 Task: Sort the products in the category "Ale" by price (highest first).
Action: Mouse moved to (711, 256)
Screenshot: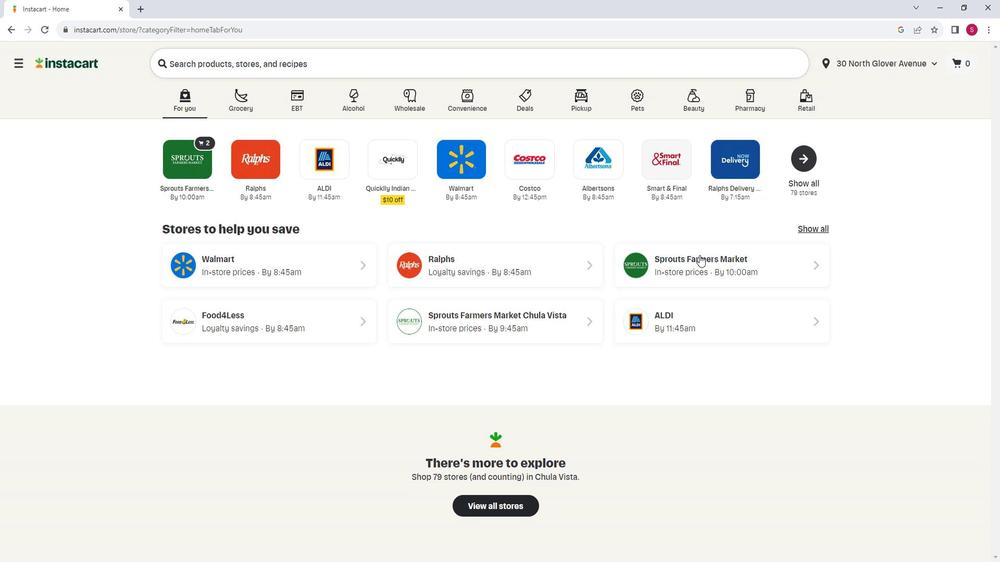 
Action: Mouse pressed left at (711, 256)
Screenshot: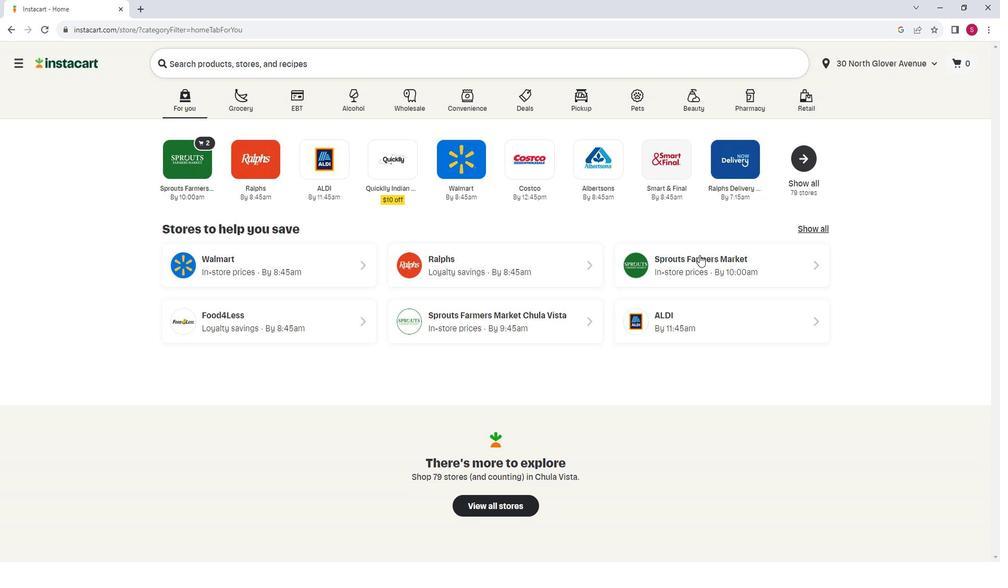 
Action: Mouse moved to (47, 384)
Screenshot: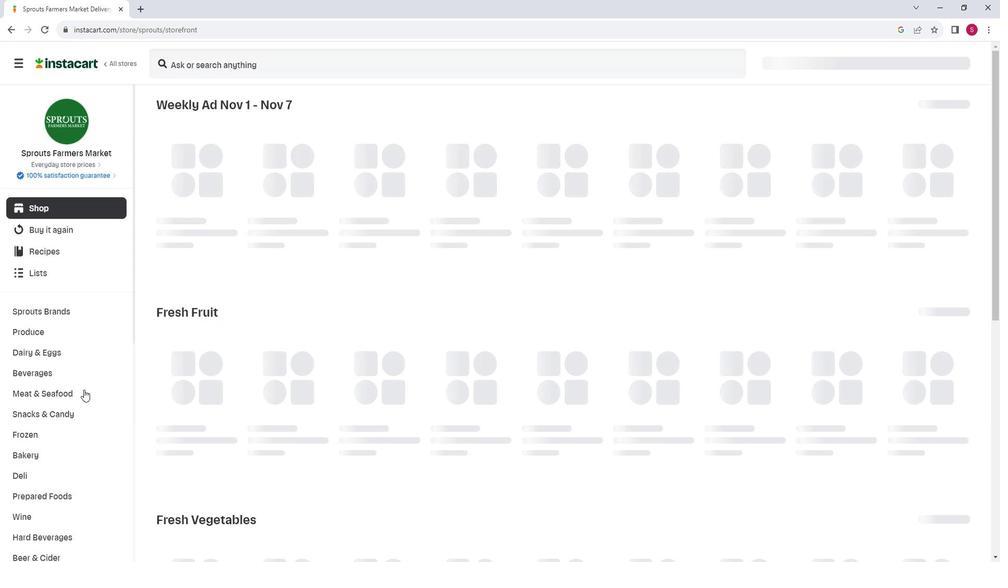 
Action: Mouse scrolled (47, 384) with delta (0, 0)
Screenshot: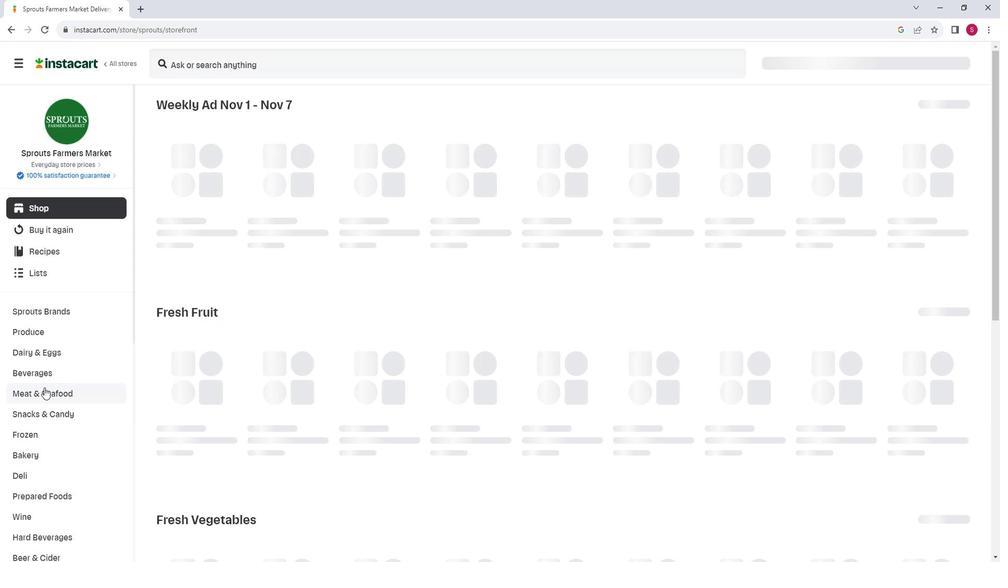 
Action: Mouse moved to (47, 385)
Screenshot: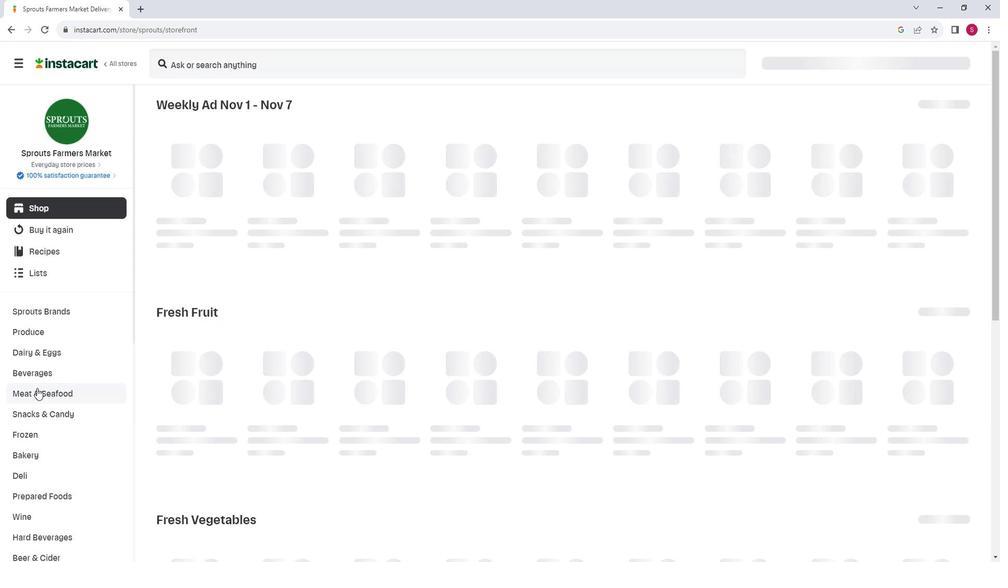 
Action: Mouse scrolled (47, 384) with delta (0, 0)
Screenshot: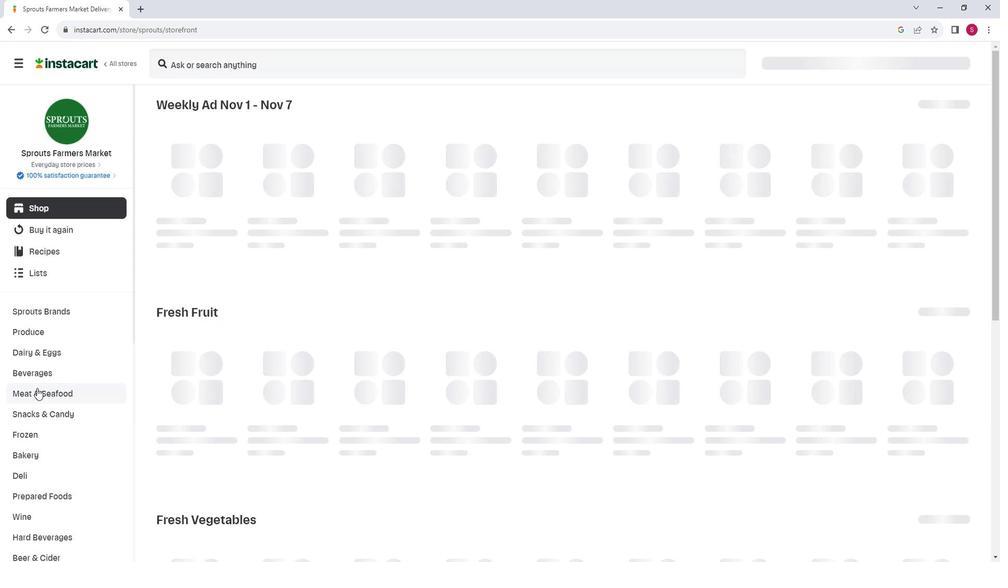 
Action: Mouse moved to (57, 441)
Screenshot: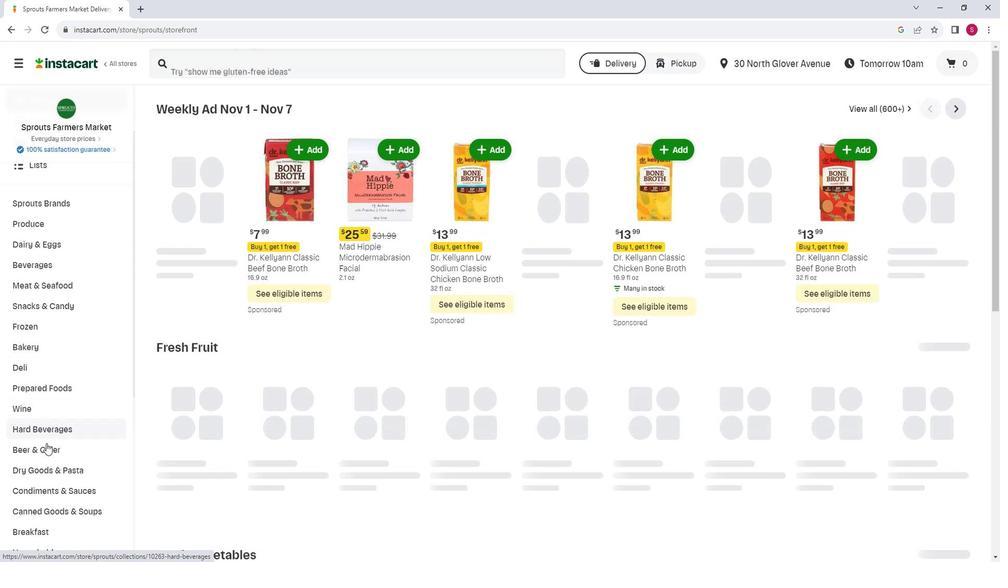 
Action: Mouse pressed left at (57, 441)
Screenshot: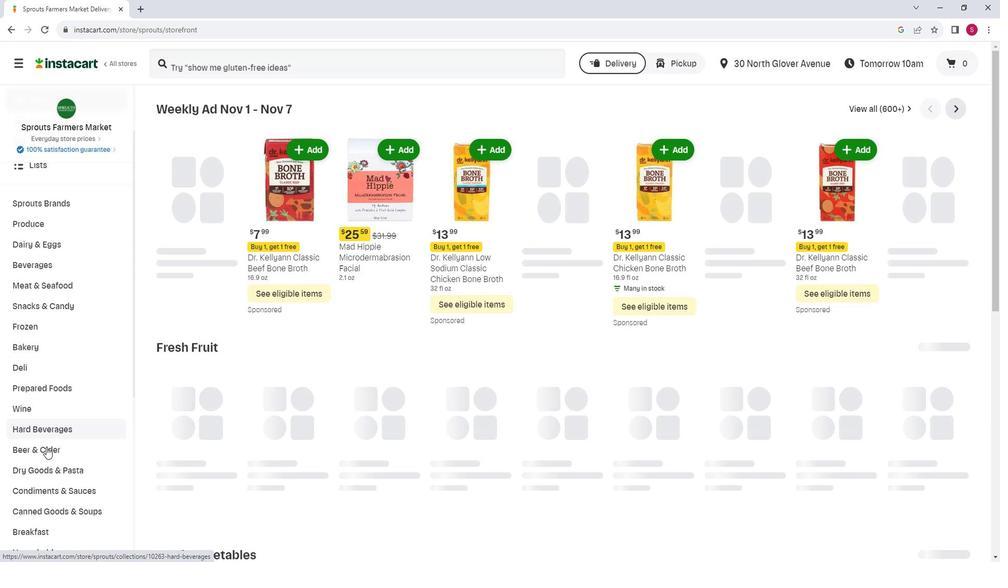 
Action: Mouse moved to (371, 140)
Screenshot: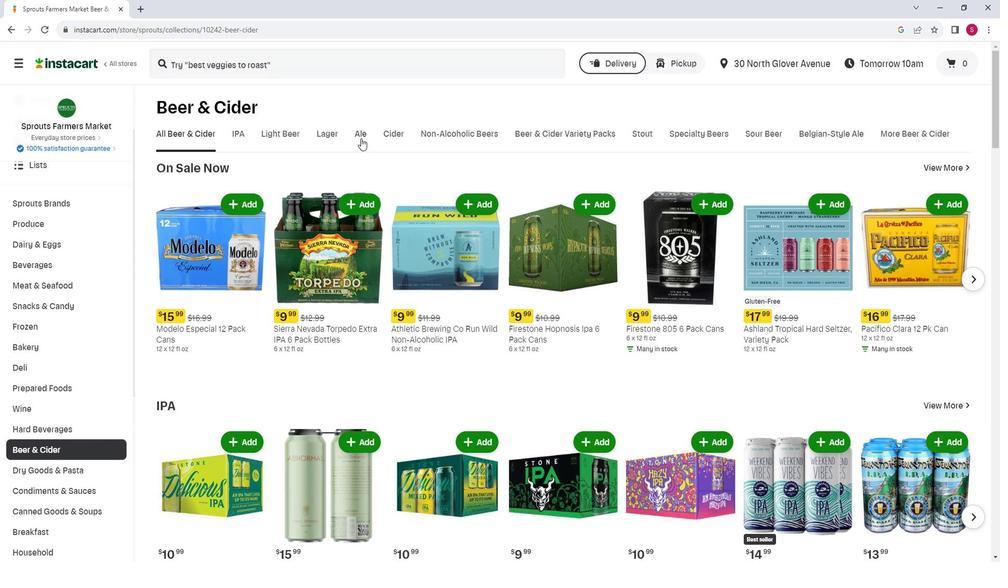 
Action: Mouse pressed left at (371, 140)
Screenshot: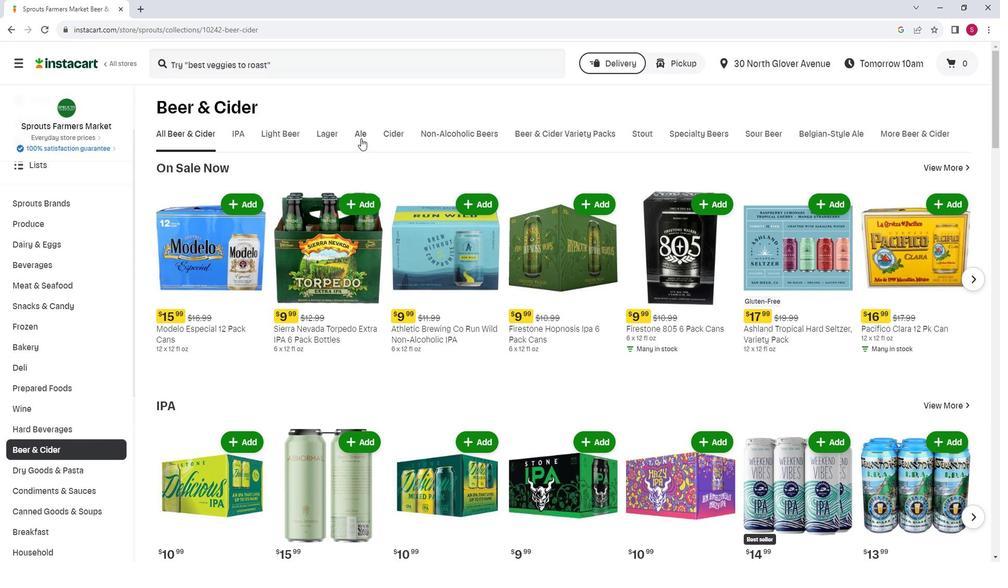 
Action: Mouse moved to (951, 178)
Screenshot: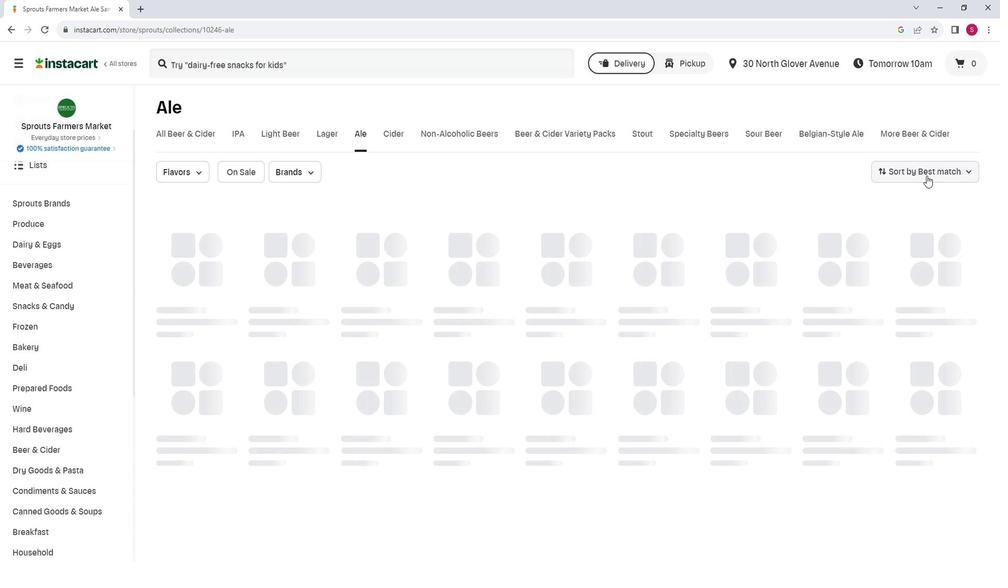 
Action: Mouse pressed left at (951, 178)
Screenshot: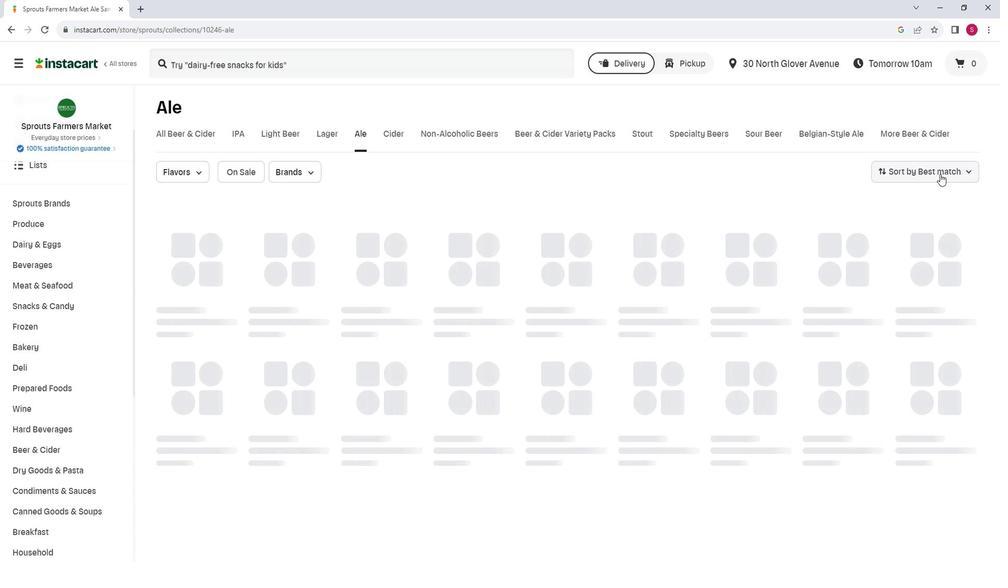 
Action: Mouse moved to (944, 244)
Screenshot: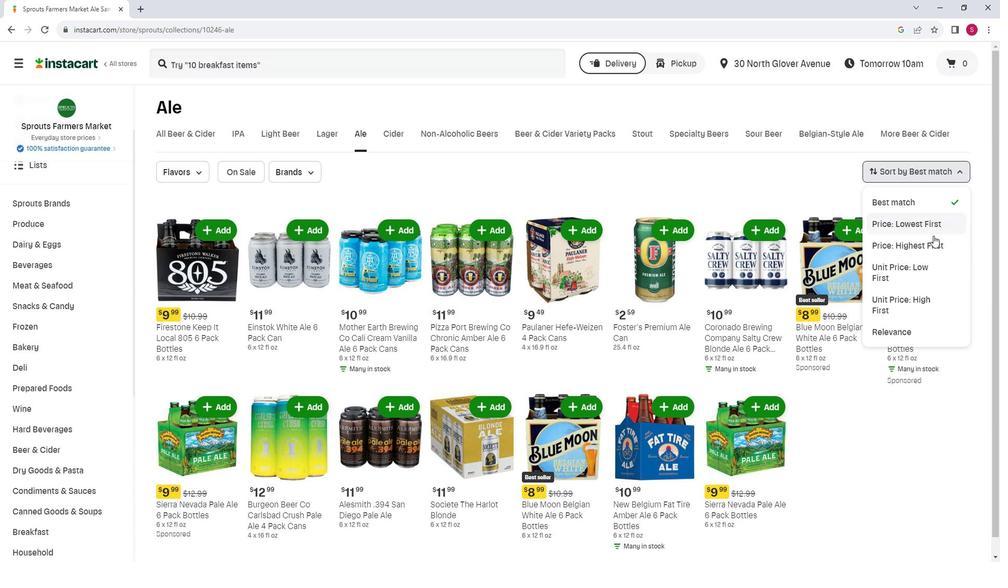 
Action: Mouse pressed left at (944, 244)
Screenshot: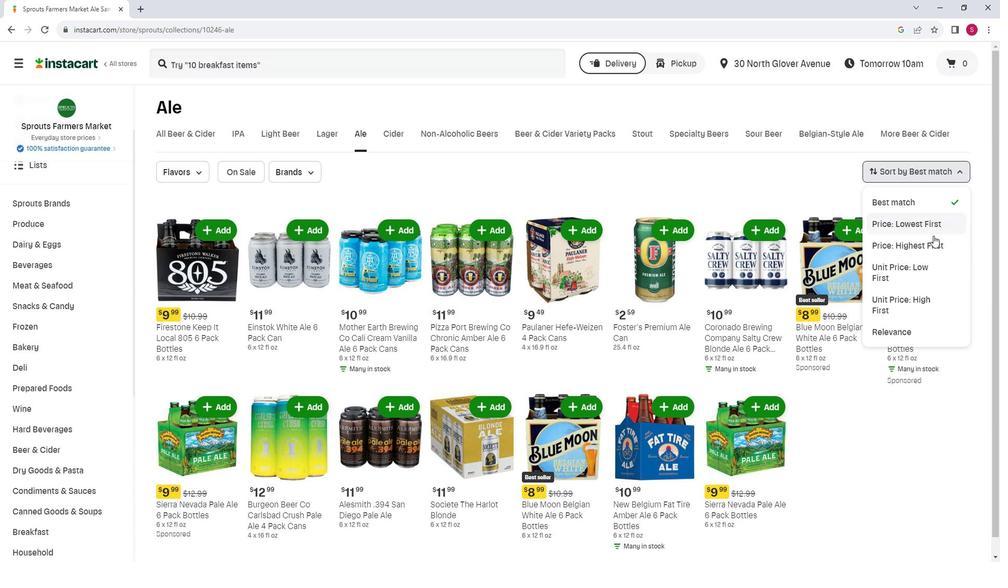 
Action: Mouse moved to (258, 340)
Screenshot: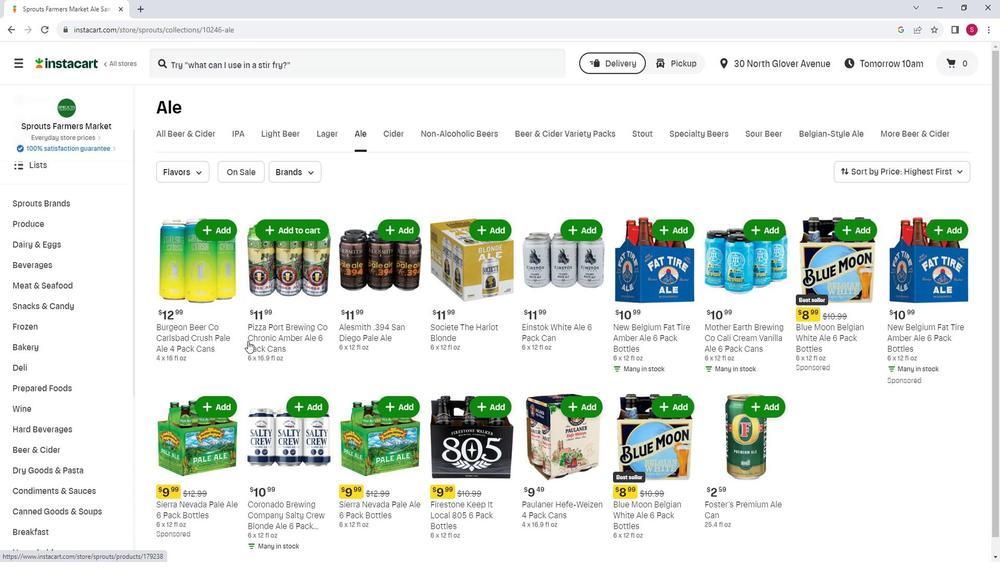 
Action: Mouse scrolled (258, 340) with delta (0, 0)
Screenshot: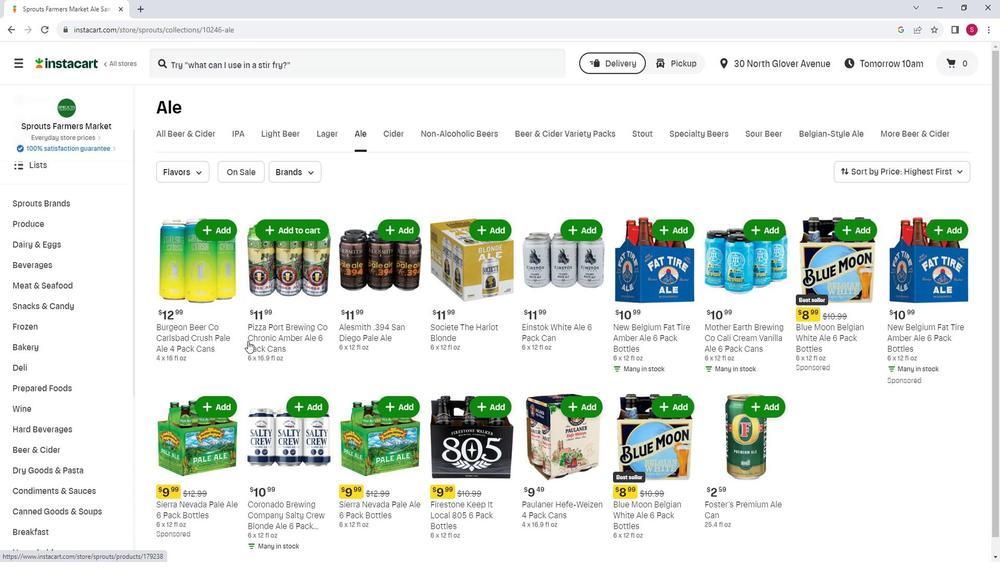
Action: Mouse moved to (259, 340)
Screenshot: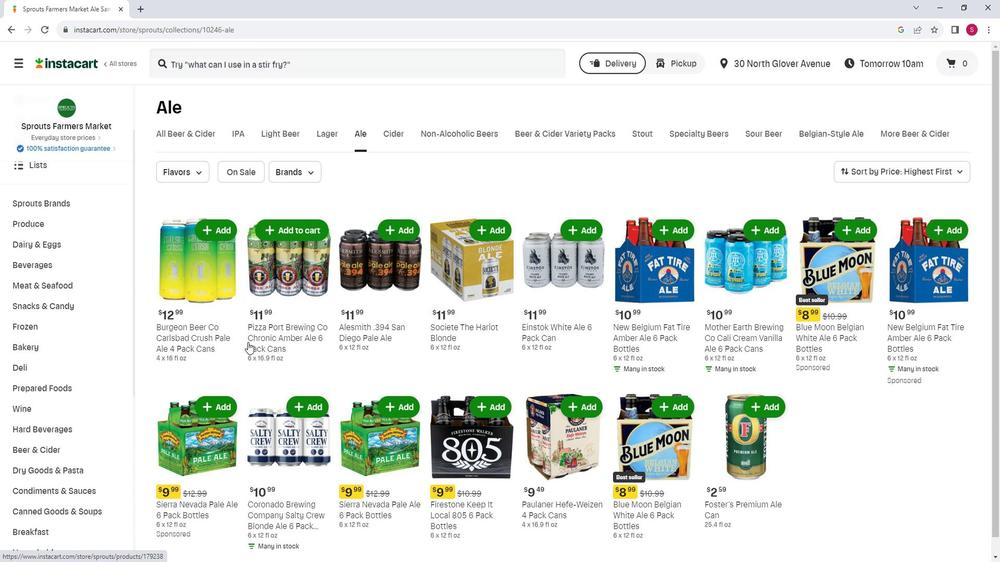 
Action: Mouse scrolled (259, 340) with delta (0, 0)
Screenshot: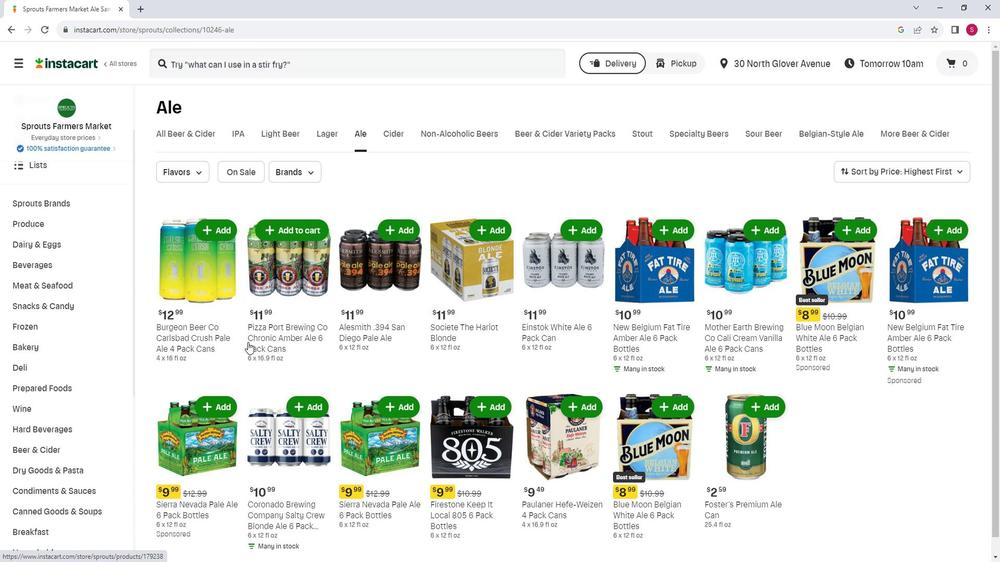 
Action: Mouse moved to (260, 340)
Screenshot: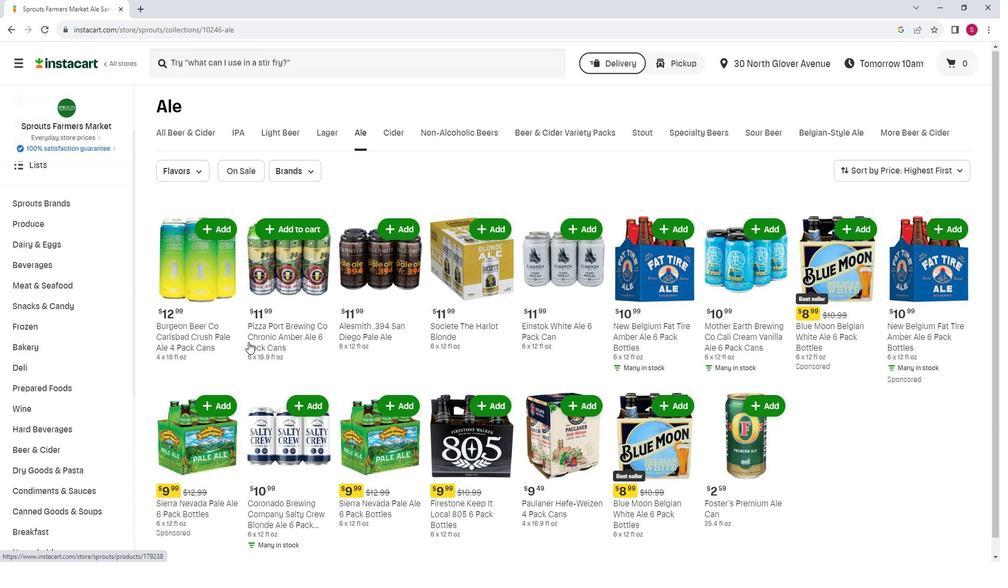 
Action: Mouse scrolled (260, 340) with delta (0, 0)
Screenshot: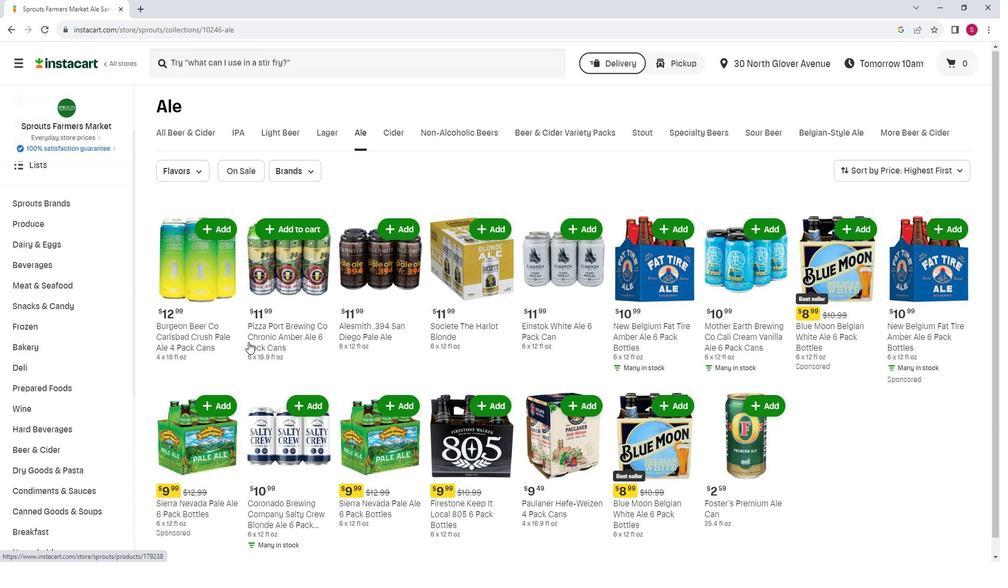 
Action: Mouse moved to (263, 340)
Screenshot: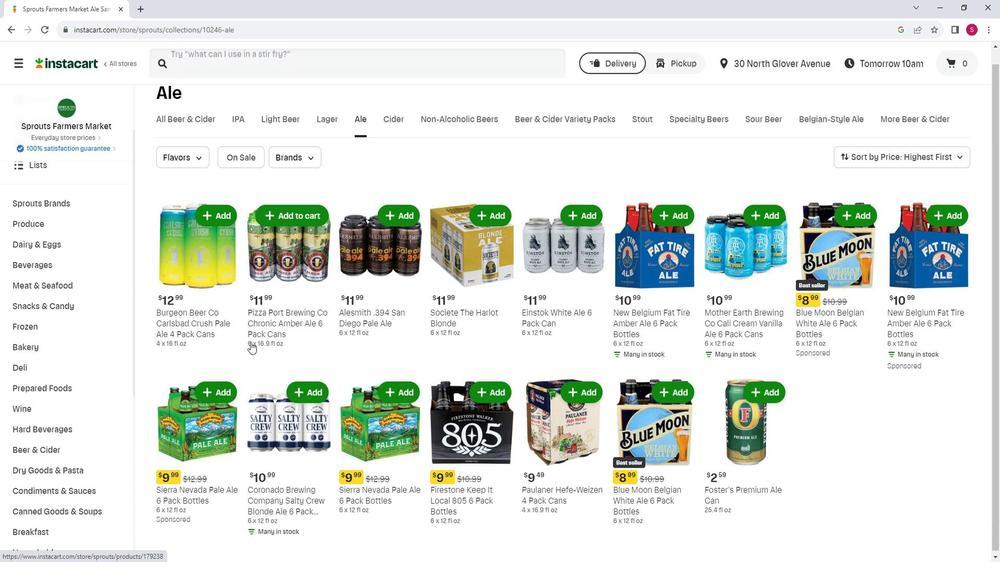 
Action: Mouse scrolled (263, 340) with delta (0, 0)
Screenshot: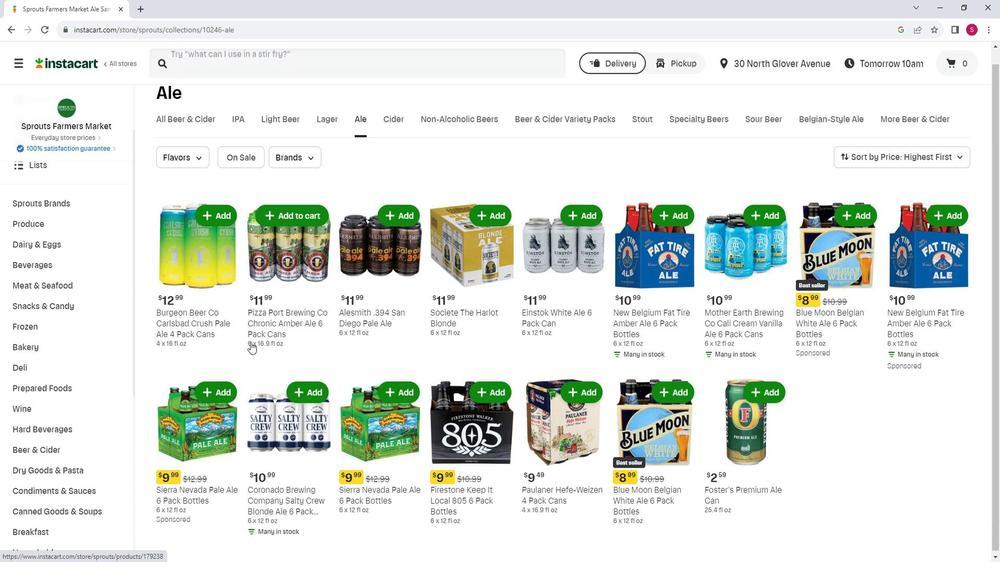 
Action: Mouse moved to (264, 341)
Screenshot: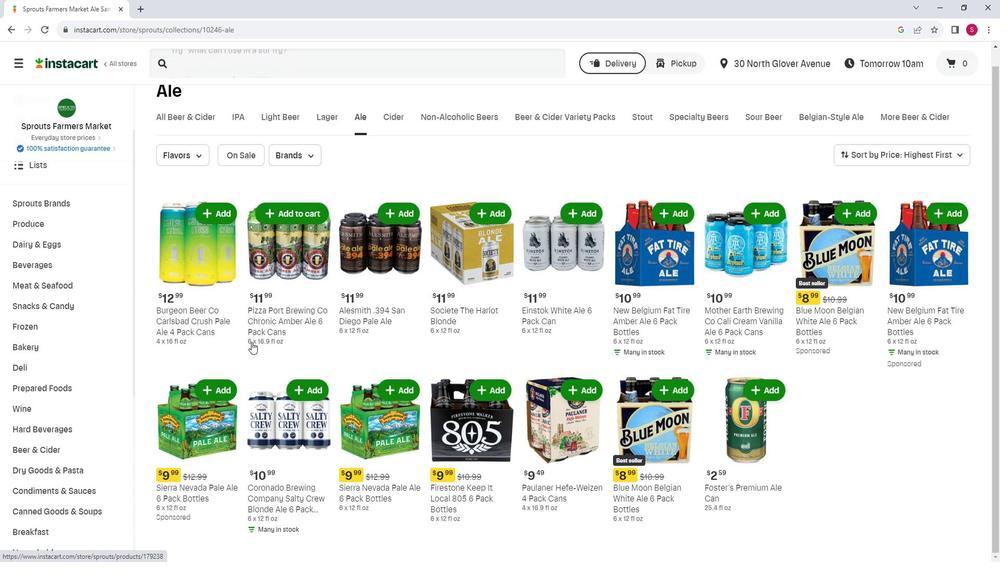 
Action: Mouse scrolled (264, 340) with delta (0, 0)
Screenshot: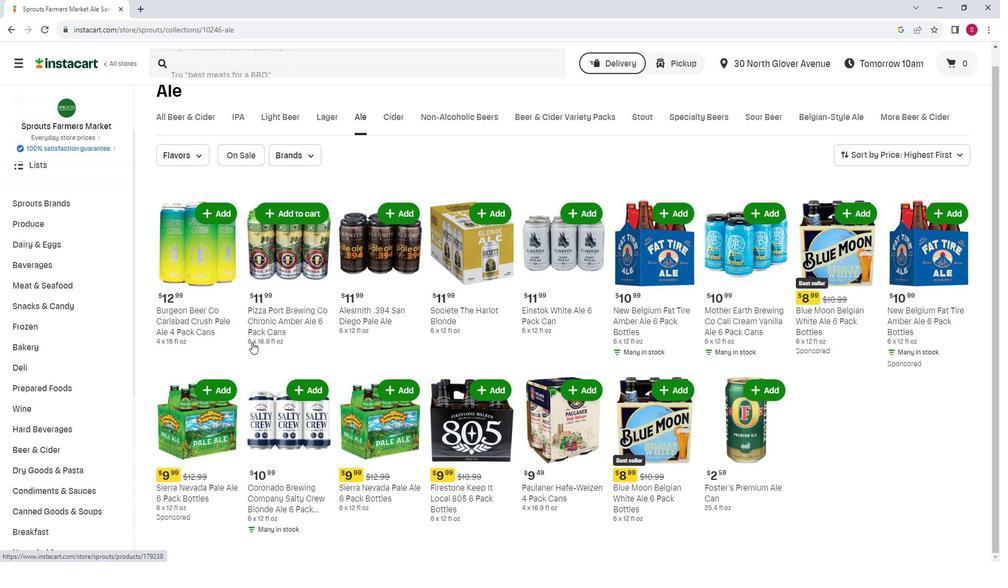 
Action: Mouse scrolled (264, 340) with delta (0, 0)
Screenshot: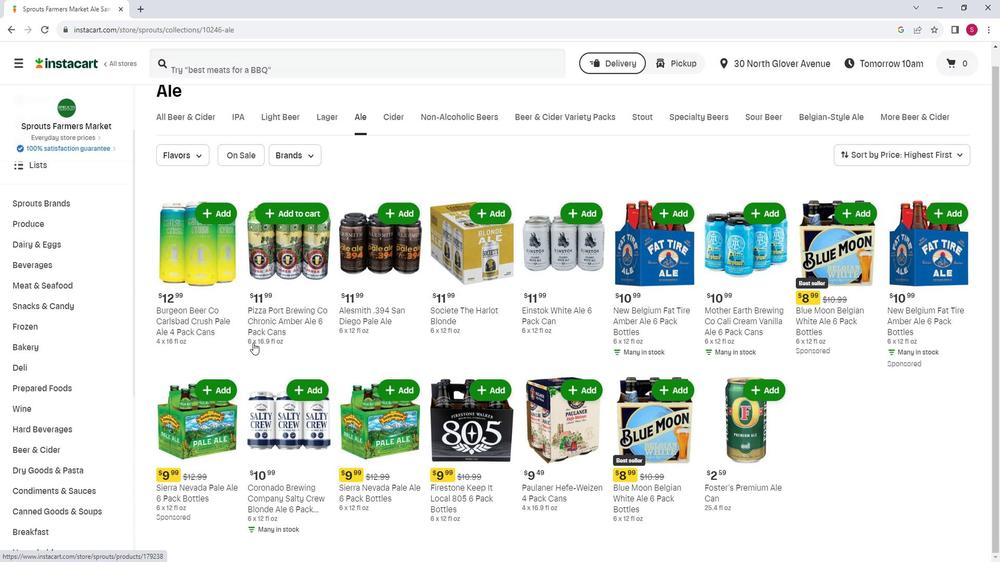 
Action: Mouse moved to (264, 341)
Screenshot: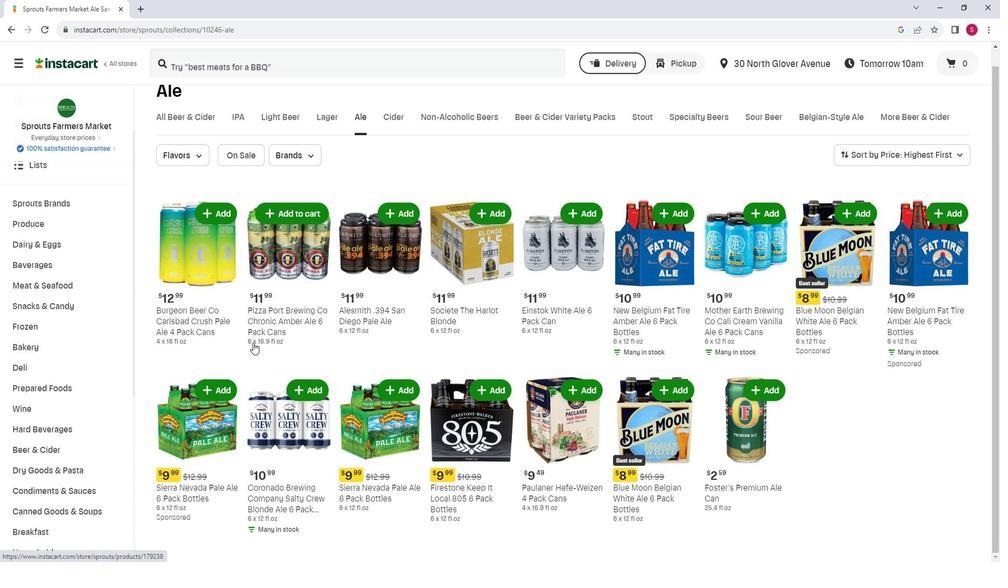 
